Task: Select the simple wrapping strategy.
Action: Mouse moved to (954, 604)
Screenshot: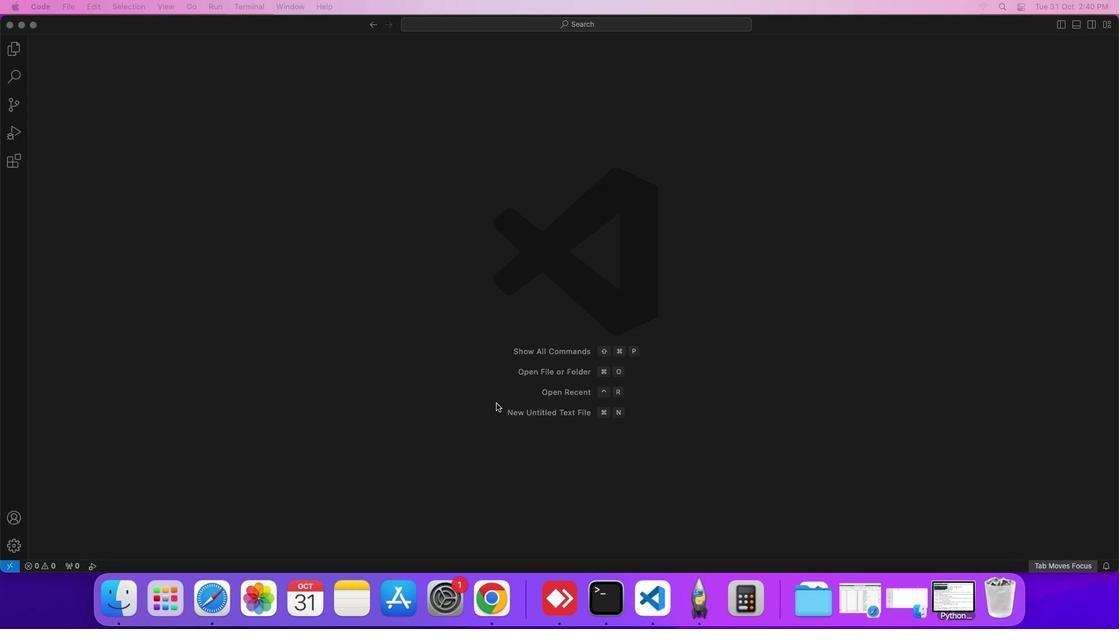 
Action: Mouse pressed left at (954, 604)
Screenshot: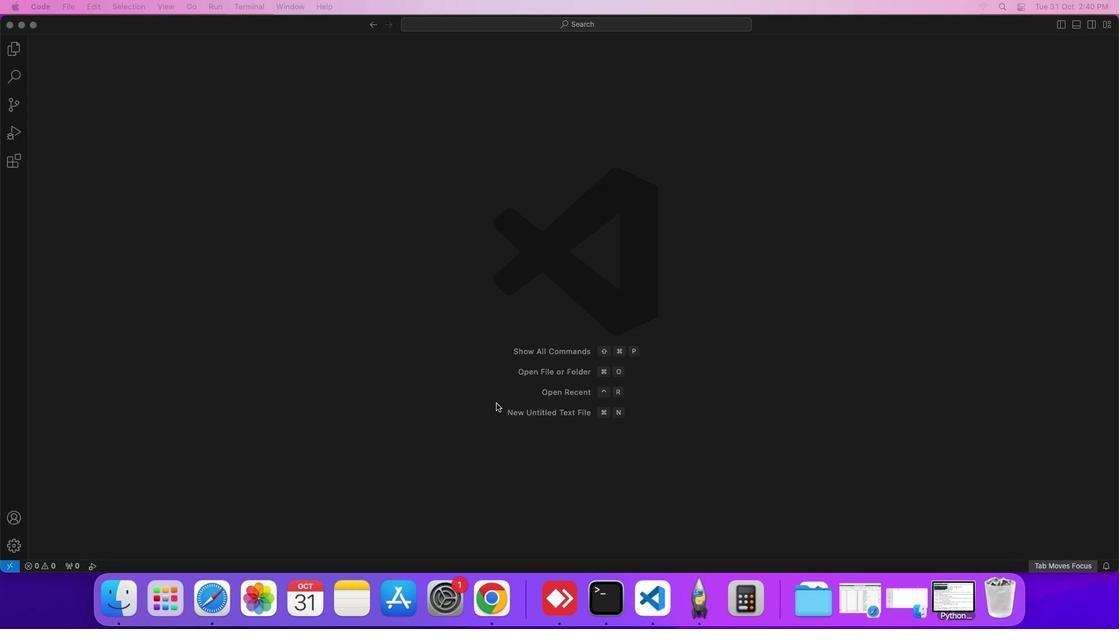 
Action: Mouse moved to (596, 480)
Screenshot: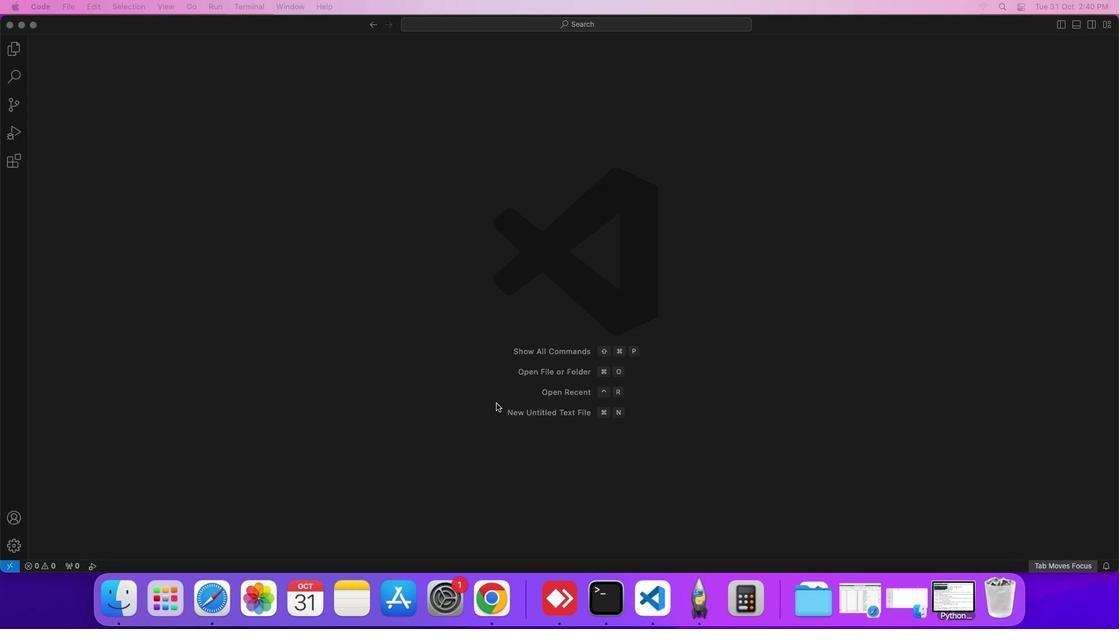 
Action: Key pressed 'y'
Screenshot: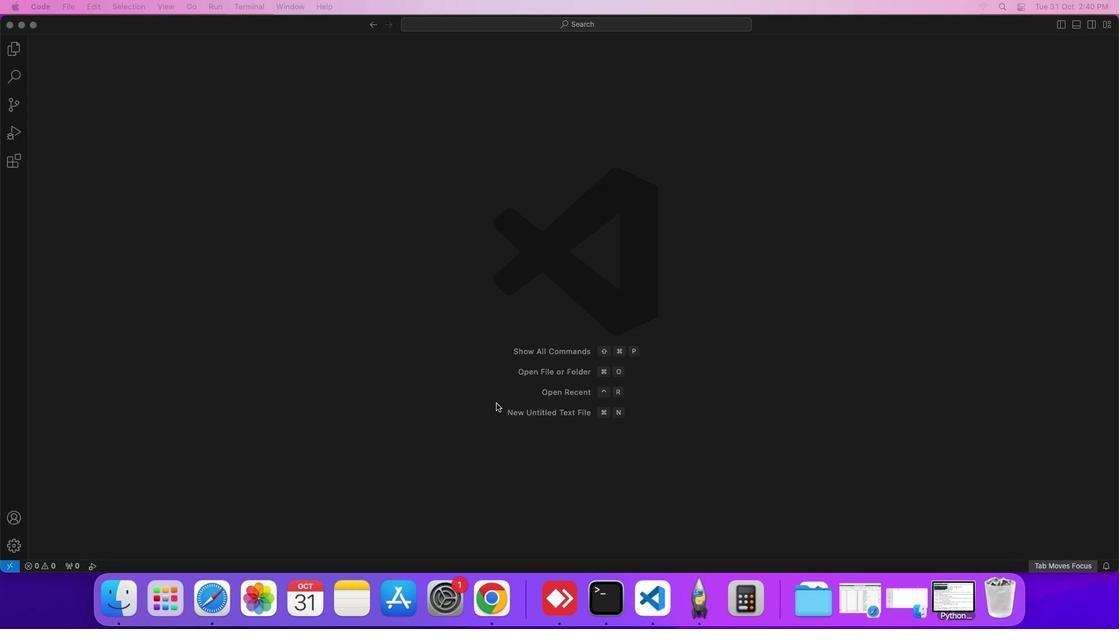 
Action: Mouse moved to (598, 477)
Screenshot: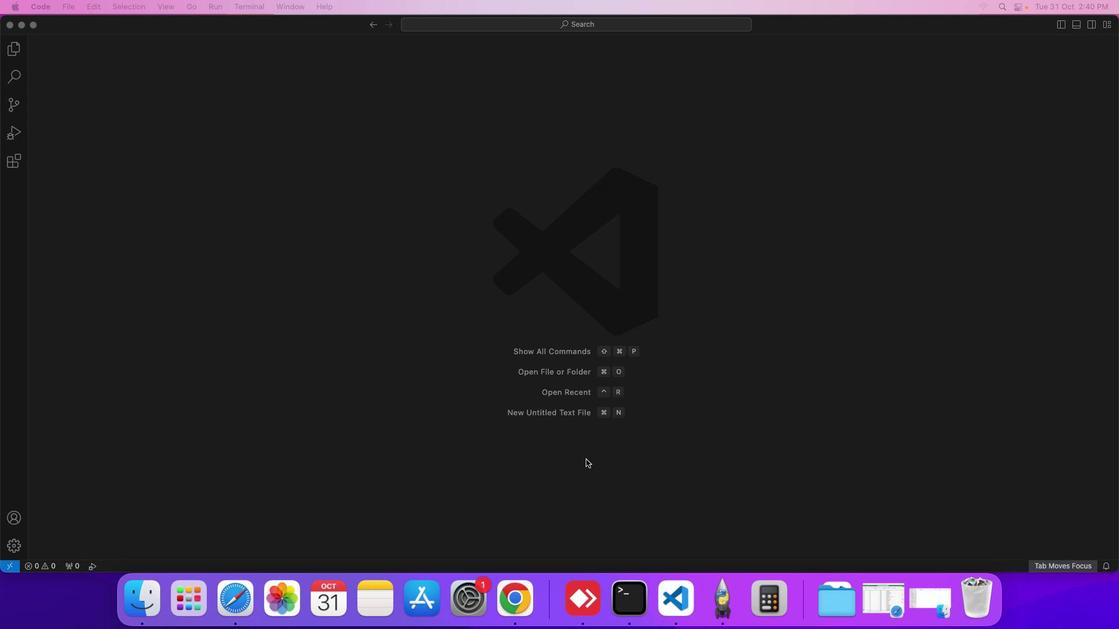 
Action: Key pressed Key.enter
Screenshot: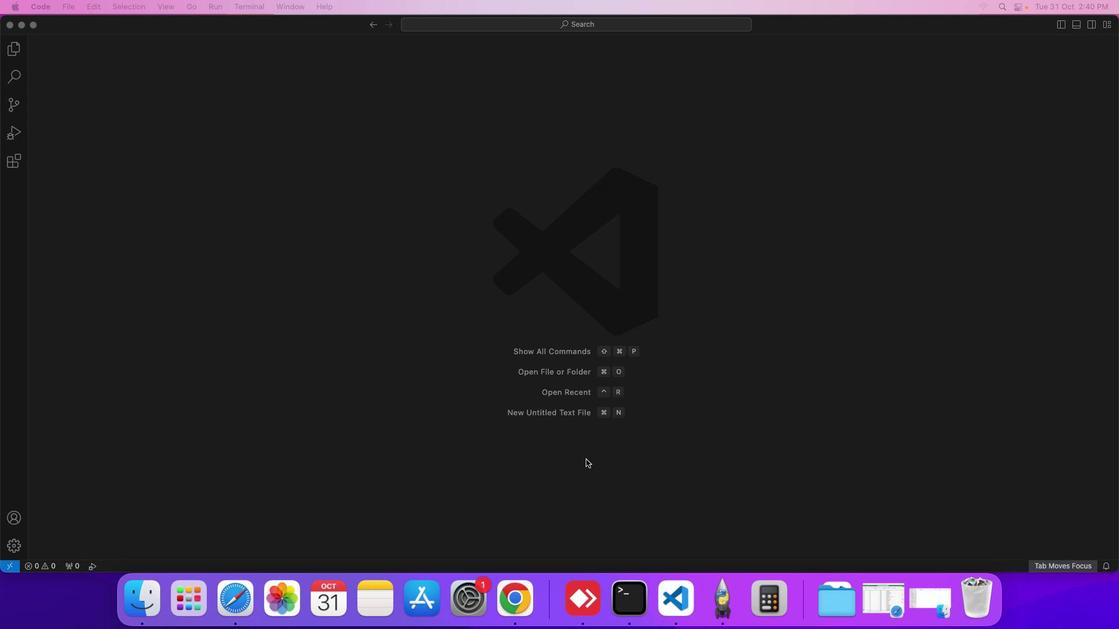 
Action: Mouse moved to (32, 556)
Screenshot: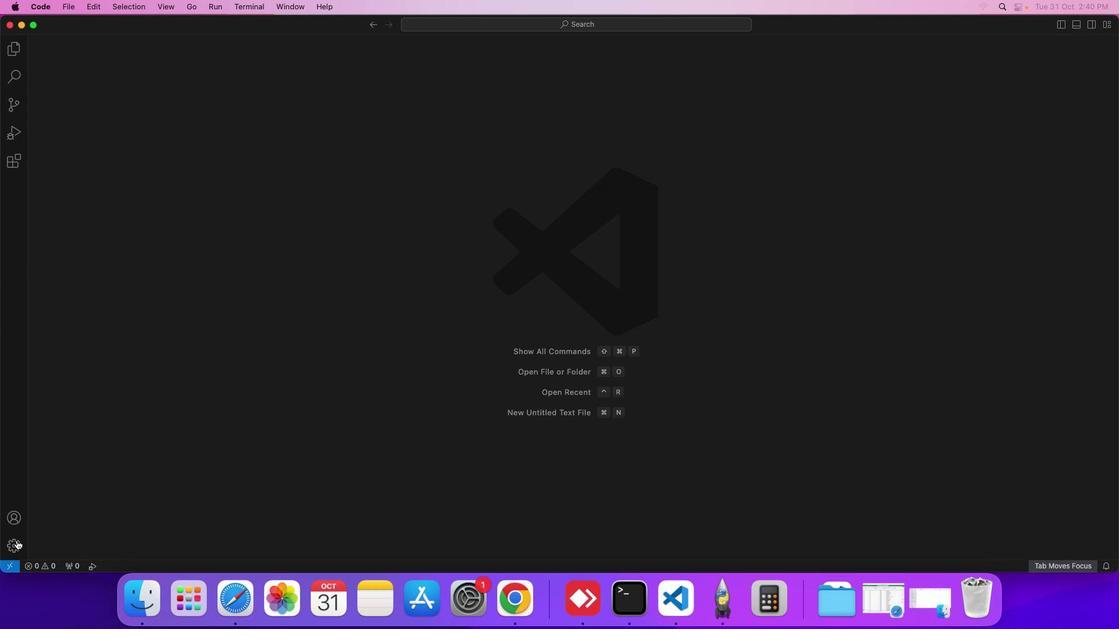 
Action: Mouse pressed left at (32, 556)
Screenshot: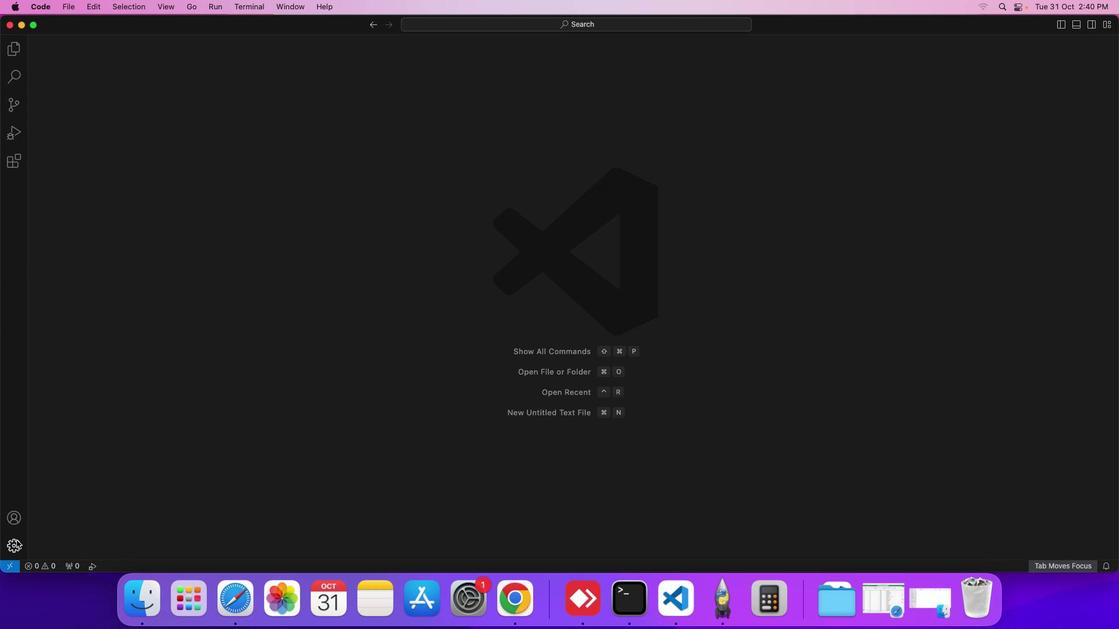 
Action: Mouse moved to (159, 467)
Screenshot: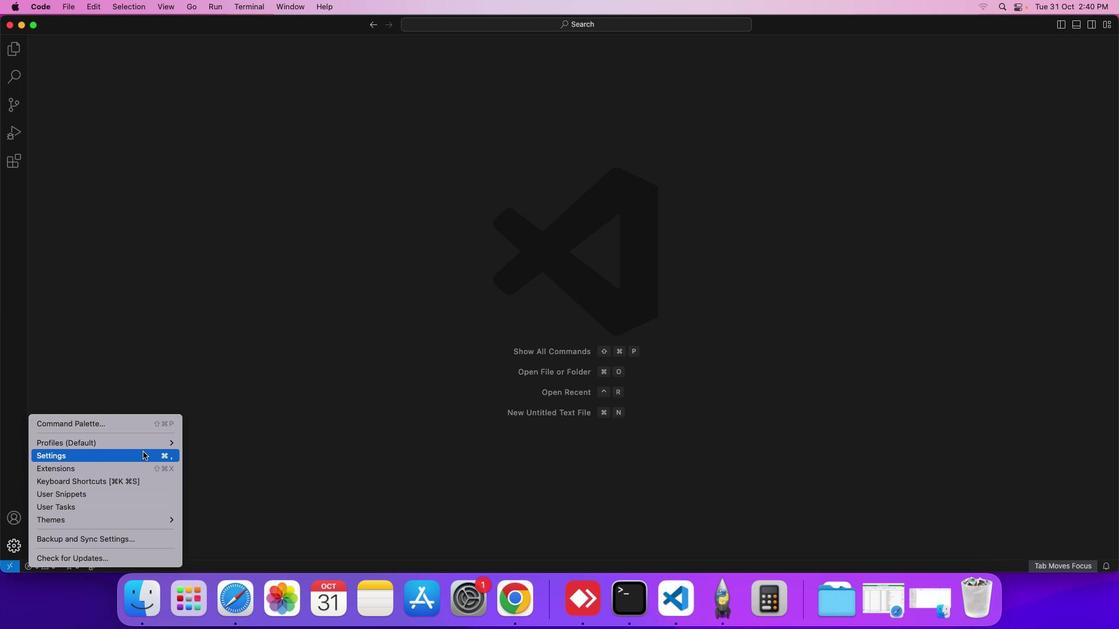 
Action: Mouse pressed left at (159, 467)
Screenshot: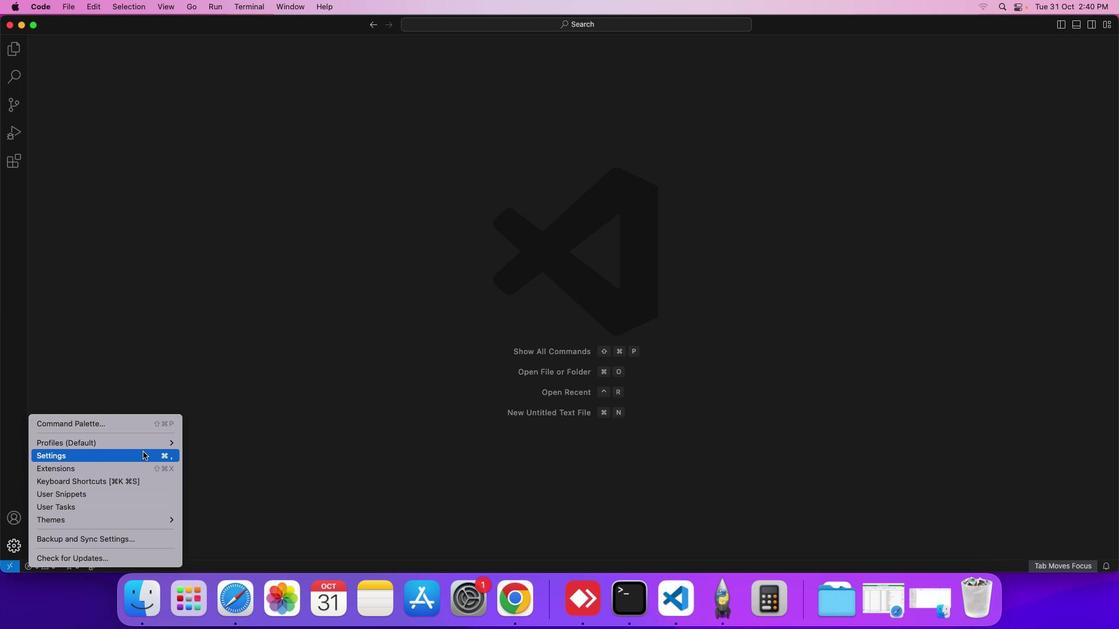 
Action: Mouse moved to (436, 435)
Screenshot: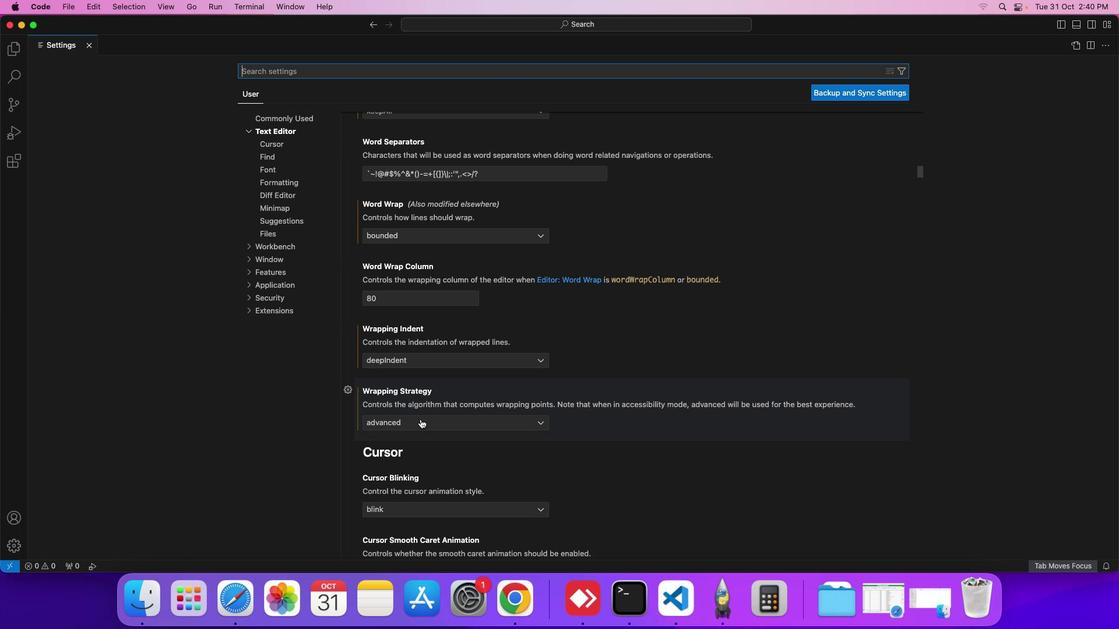 
Action: Mouse pressed left at (436, 435)
Screenshot: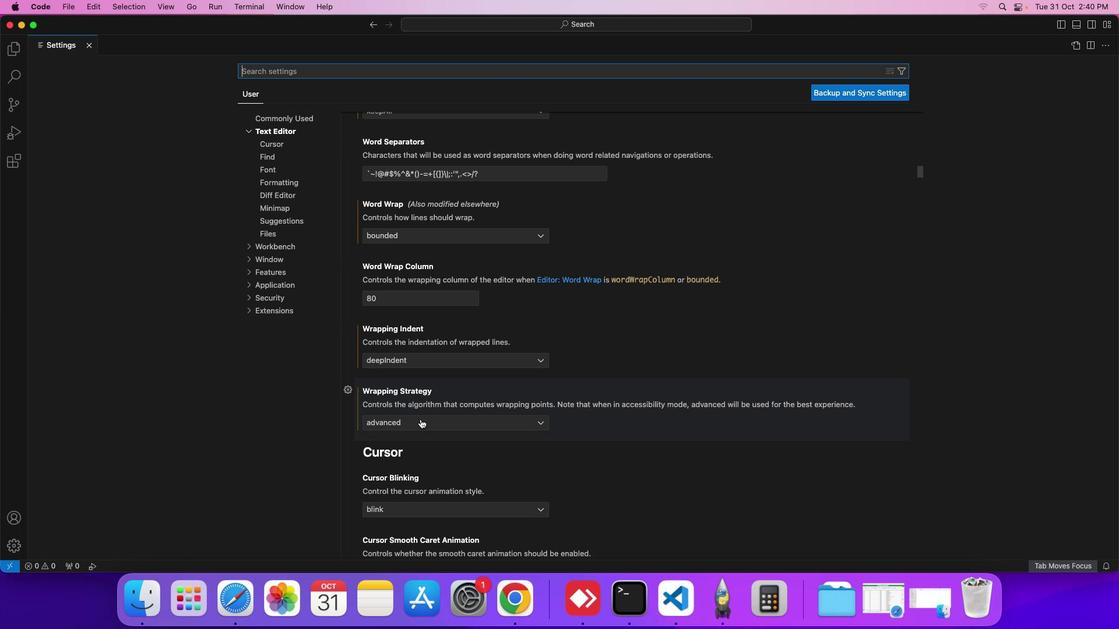 
Action: Mouse moved to (393, 457)
Screenshot: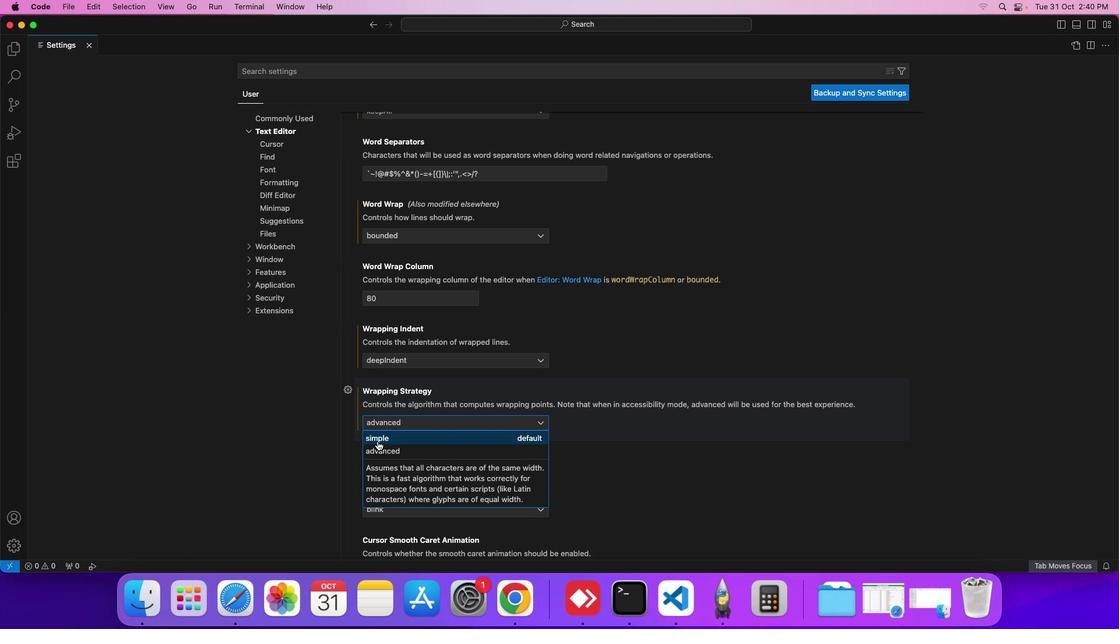 
Action: Mouse pressed left at (393, 457)
Screenshot: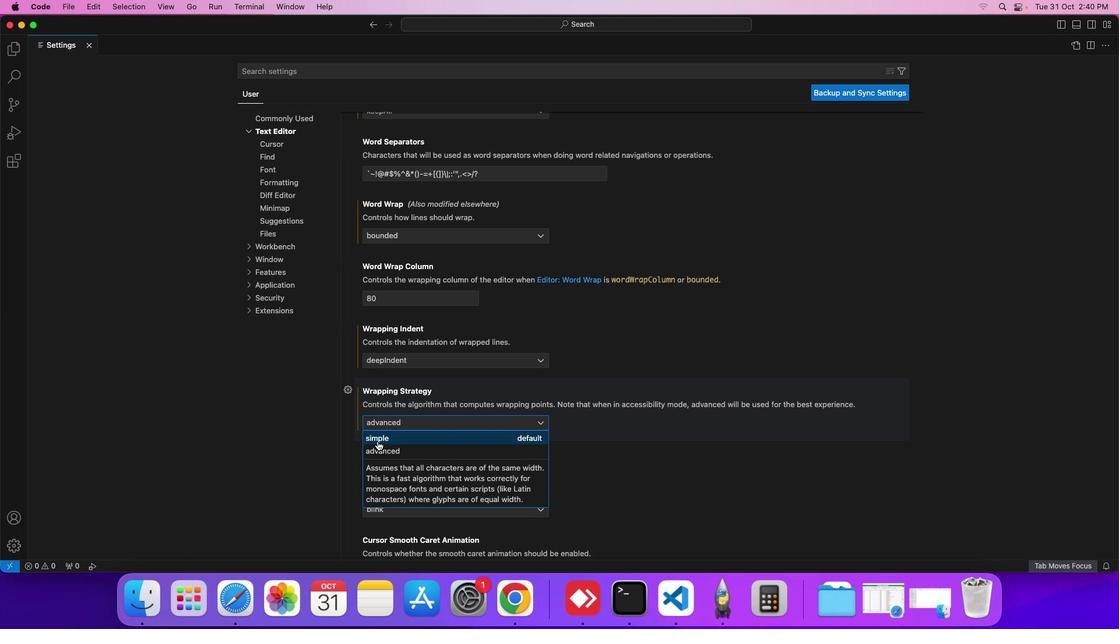 
Action: Mouse moved to (878, 261)
Screenshot: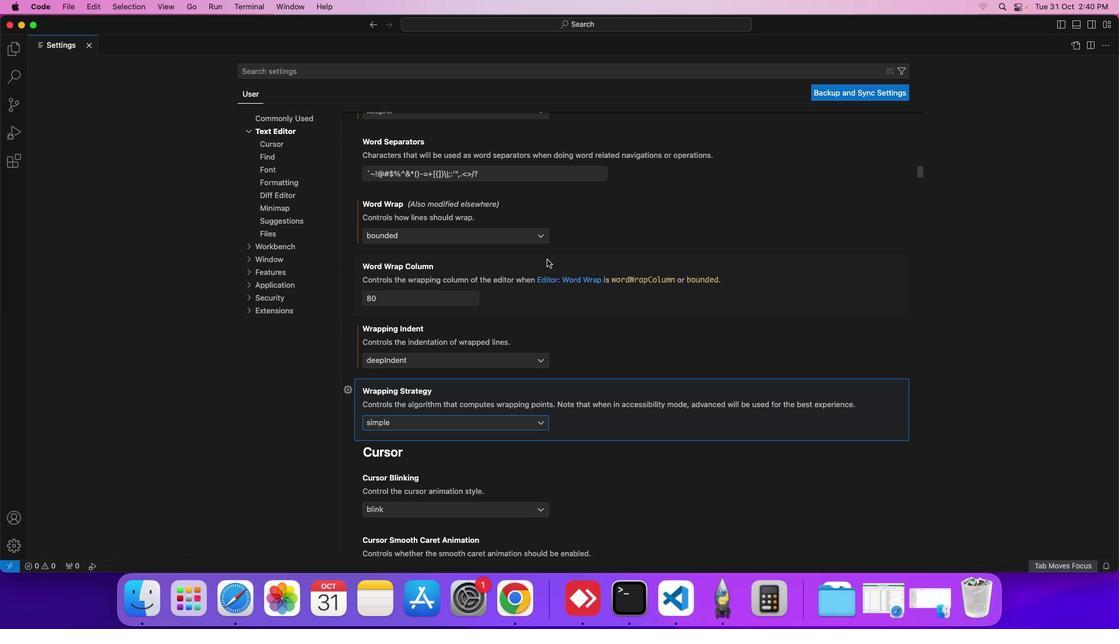 
